 Task: Add Now Patchouli Oil to the cart.
Action: Mouse moved to (953, 352)
Screenshot: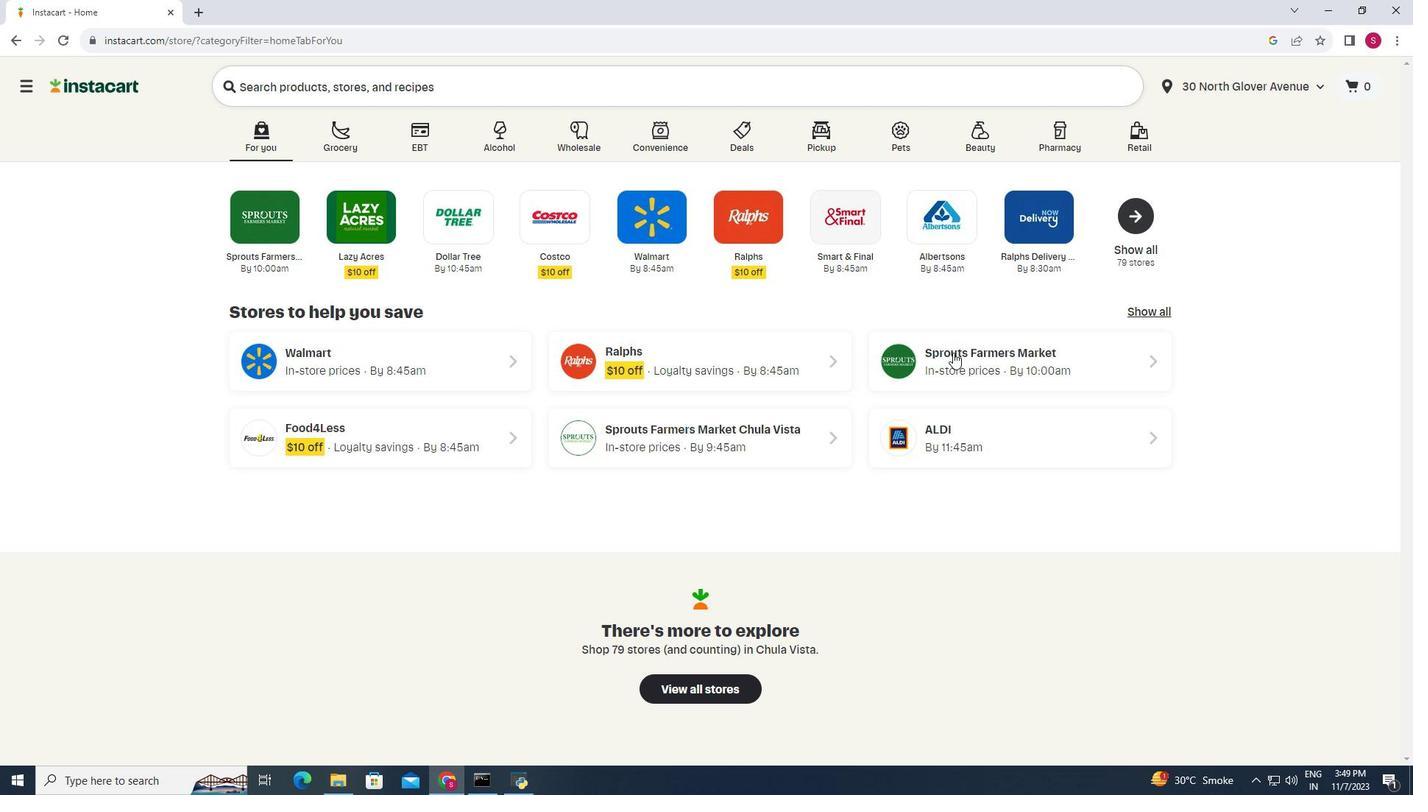 
Action: Mouse pressed left at (953, 352)
Screenshot: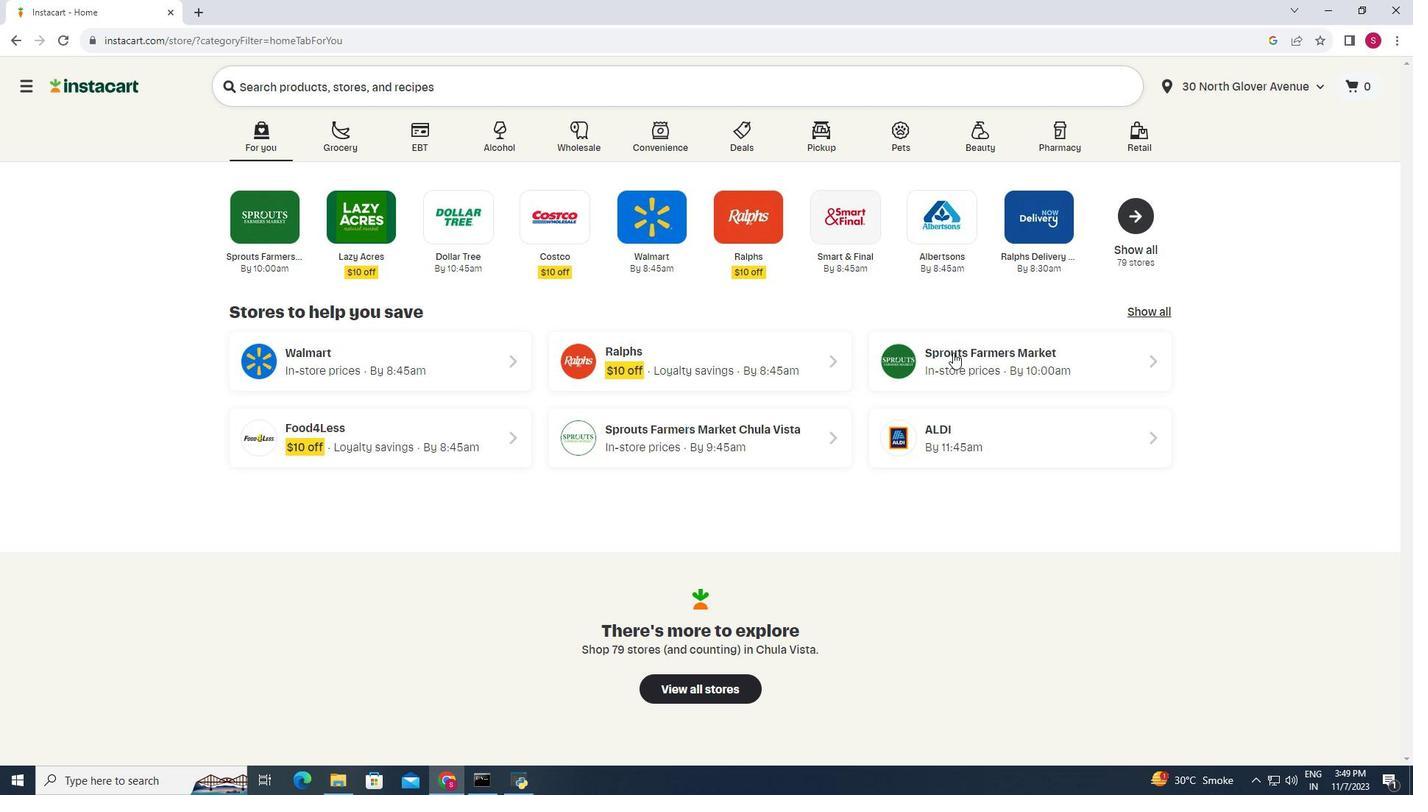 
Action: Mouse moved to (30, 522)
Screenshot: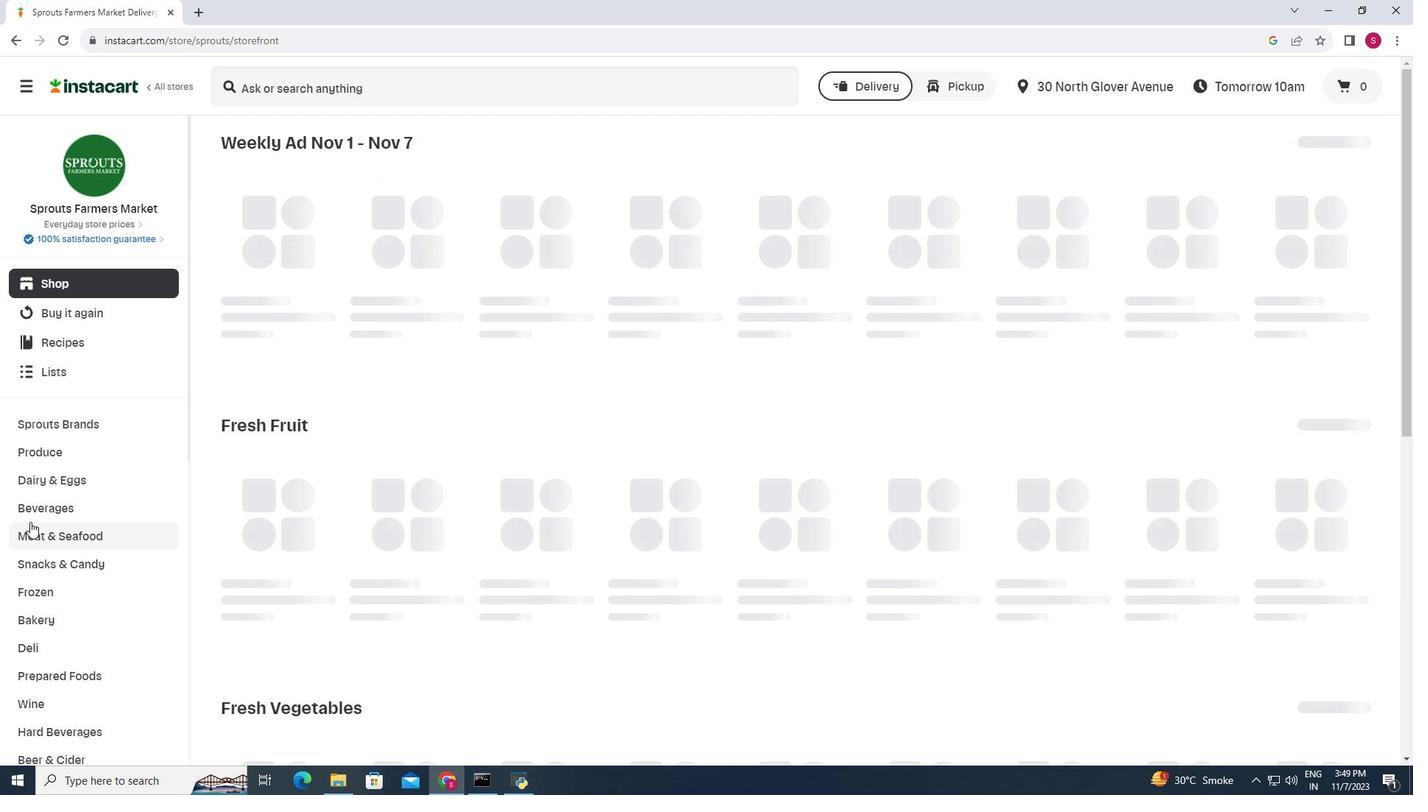
Action: Mouse scrolled (30, 521) with delta (0, 0)
Screenshot: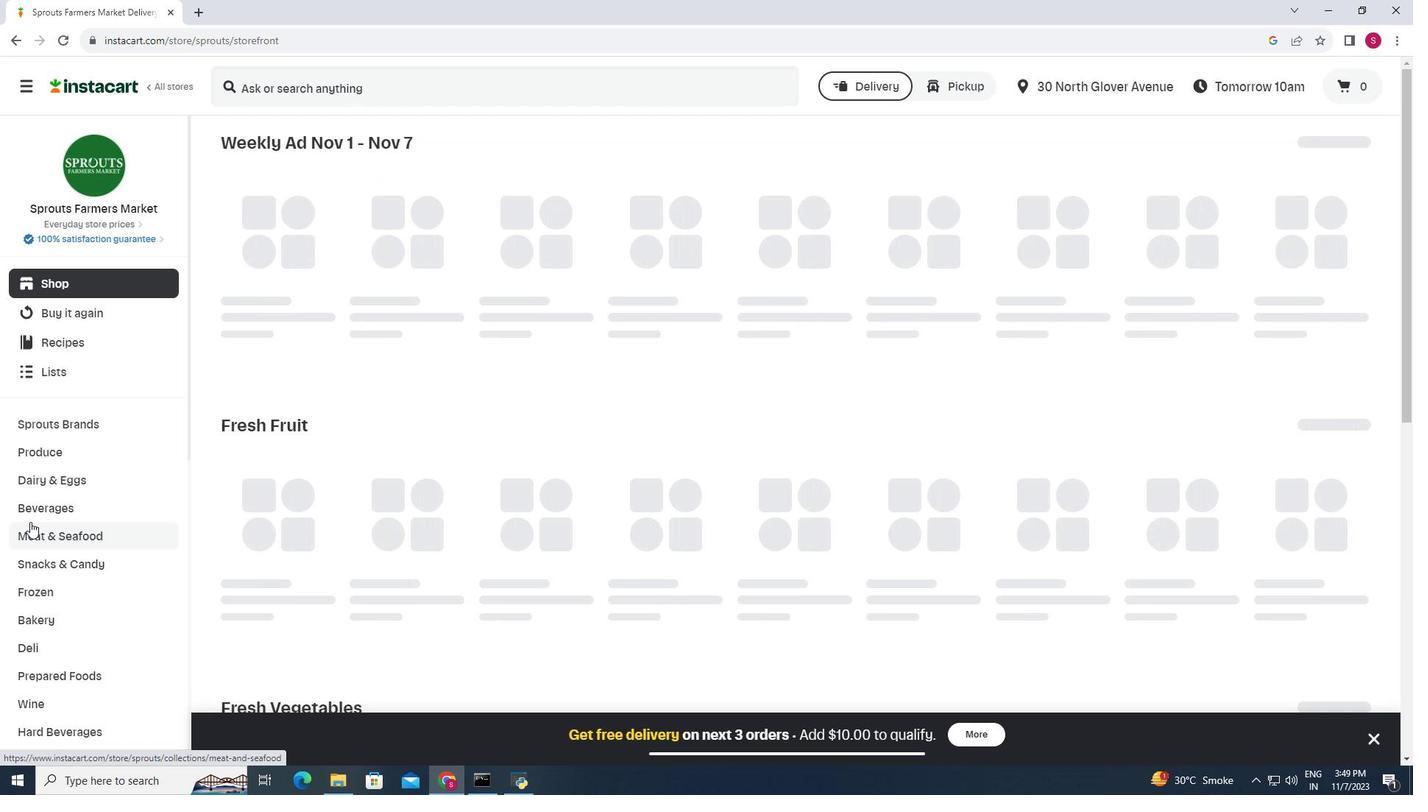 
Action: Mouse moved to (30, 521)
Screenshot: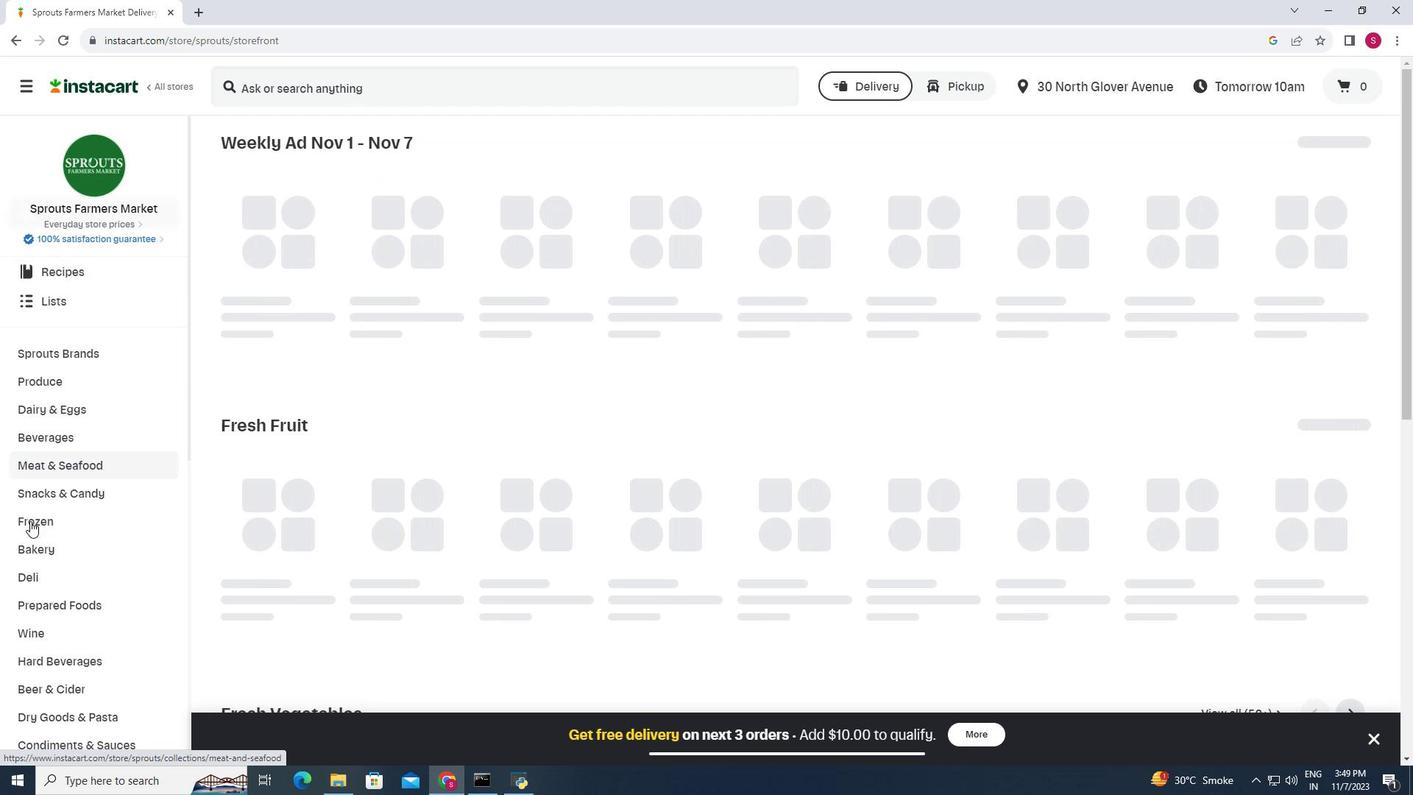 
Action: Mouse scrolled (30, 520) with delta (0, 0)
Screenshot: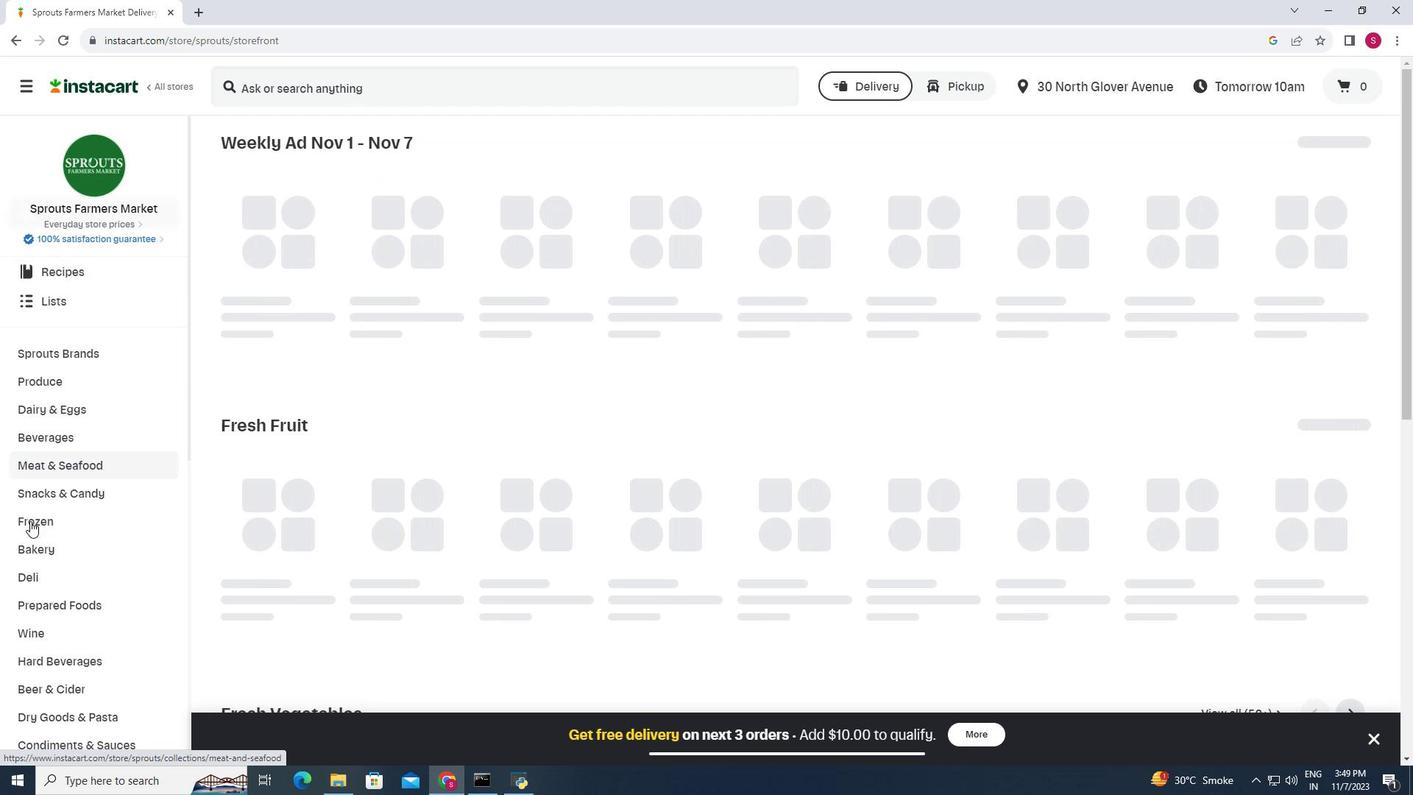 
Action: Mouse moved to (30, 521)
Screenshot: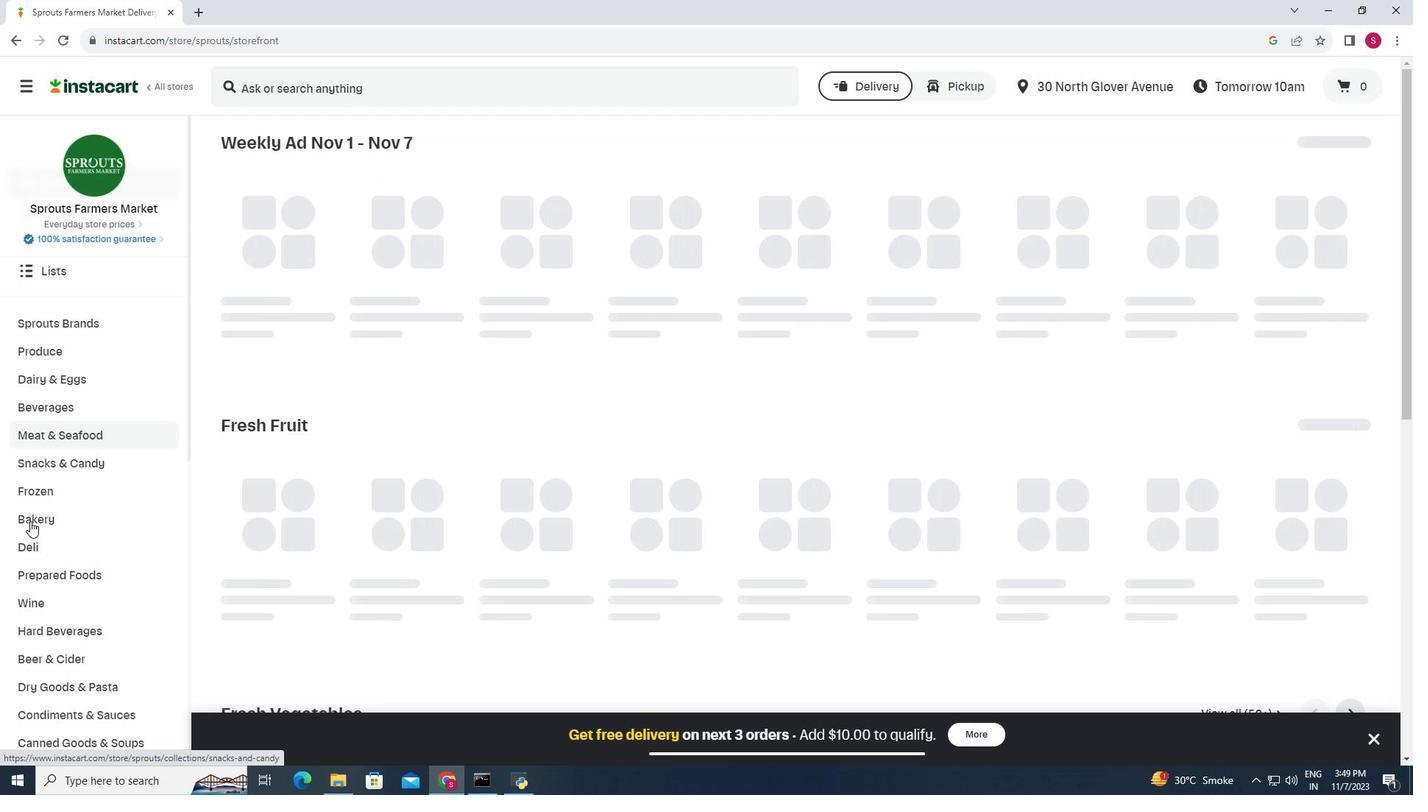 
Action: Mouse scrolled (30, 520) with delta (0, 0)
Screenshot: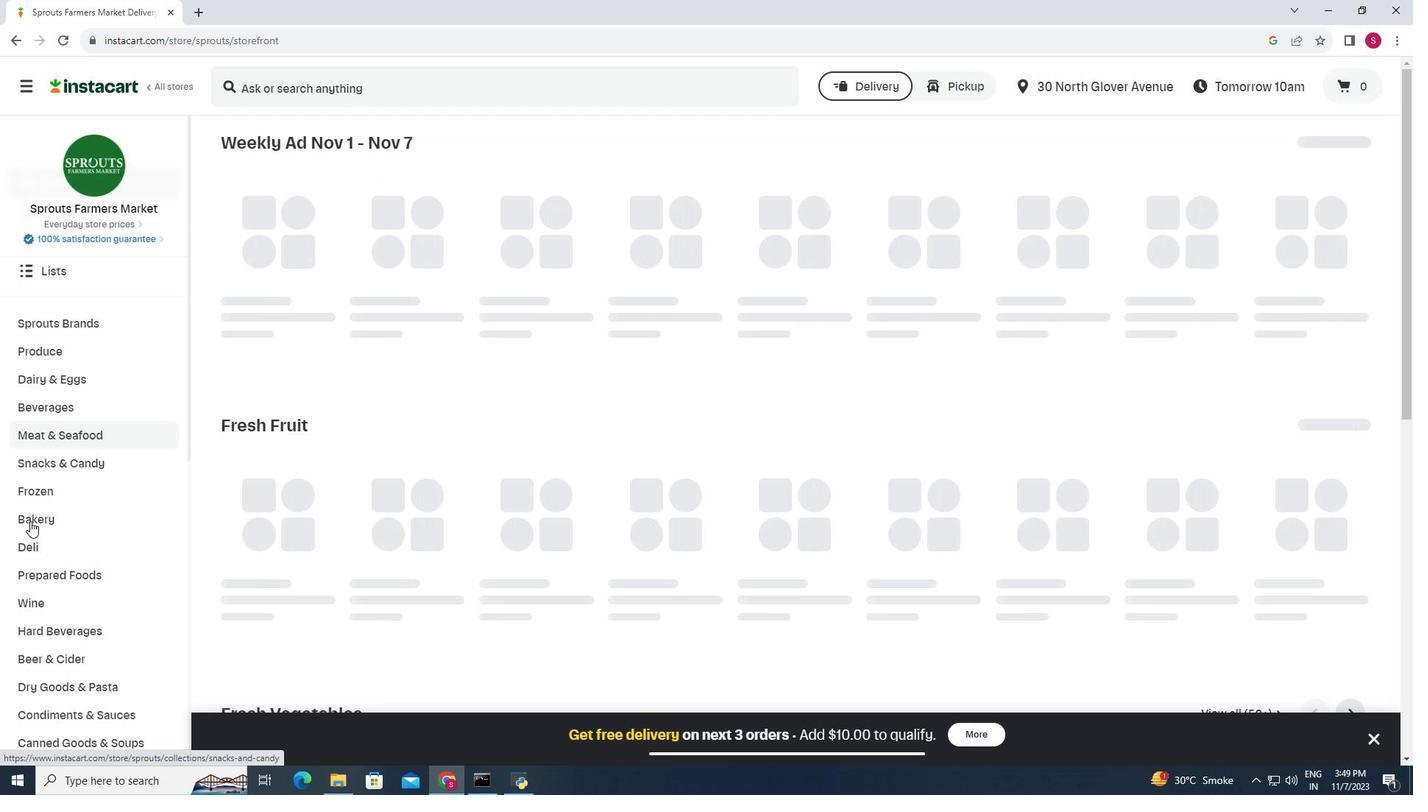 
Action: Mouse moved to (33, 519)
Screenshot: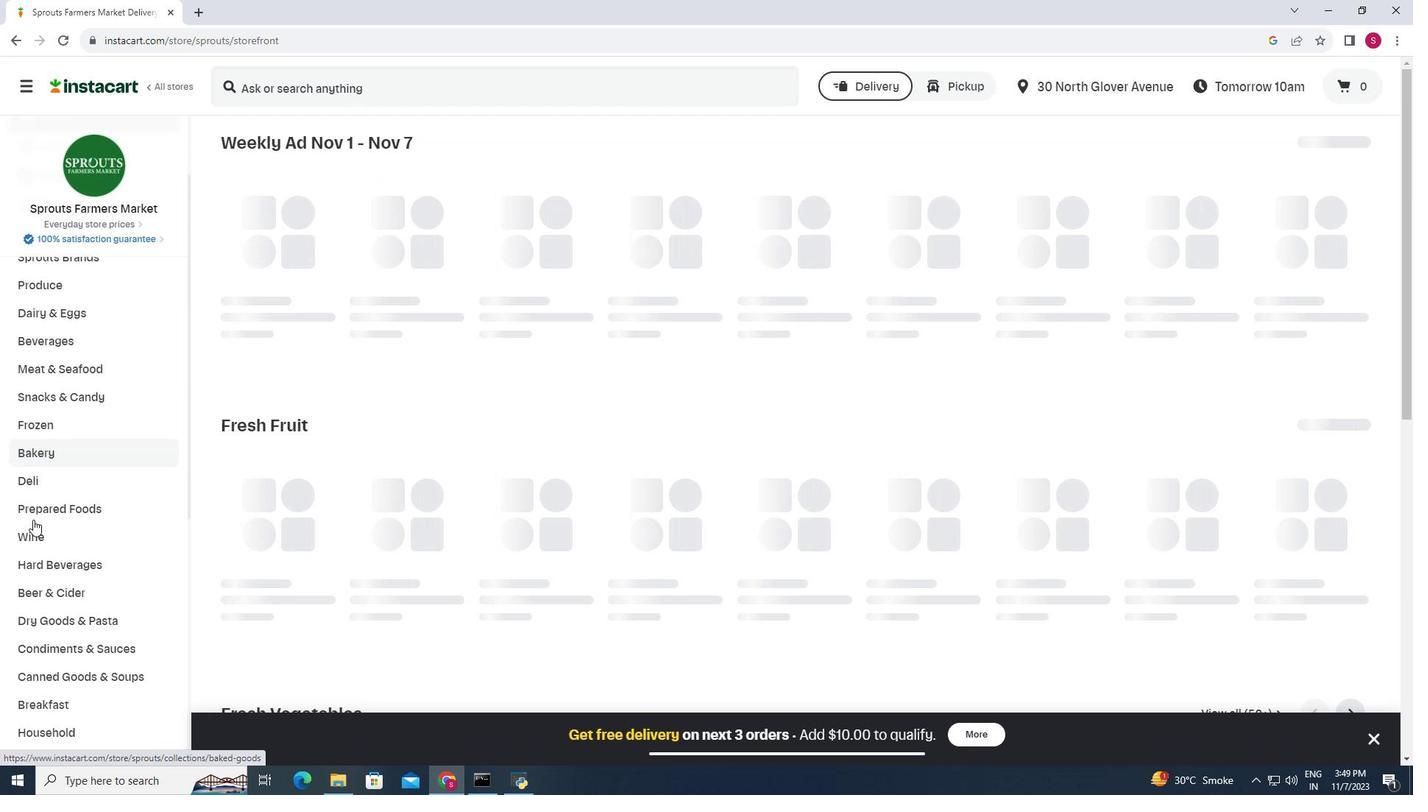 
Action: Mouse scrolled (33, 519) with delta (0, 0)
Screenshot: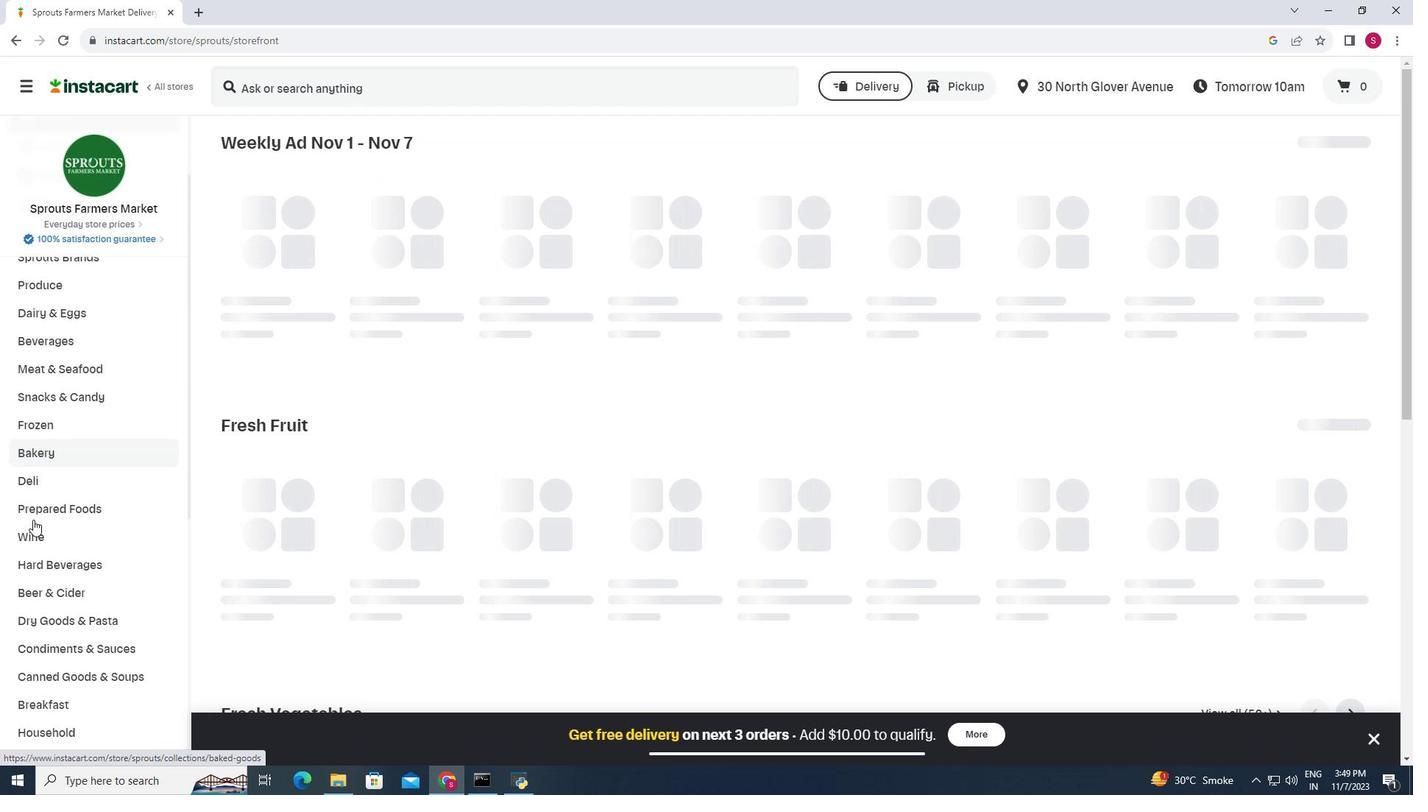 
Action: Mouse moved to (50, 599)
Screenshot: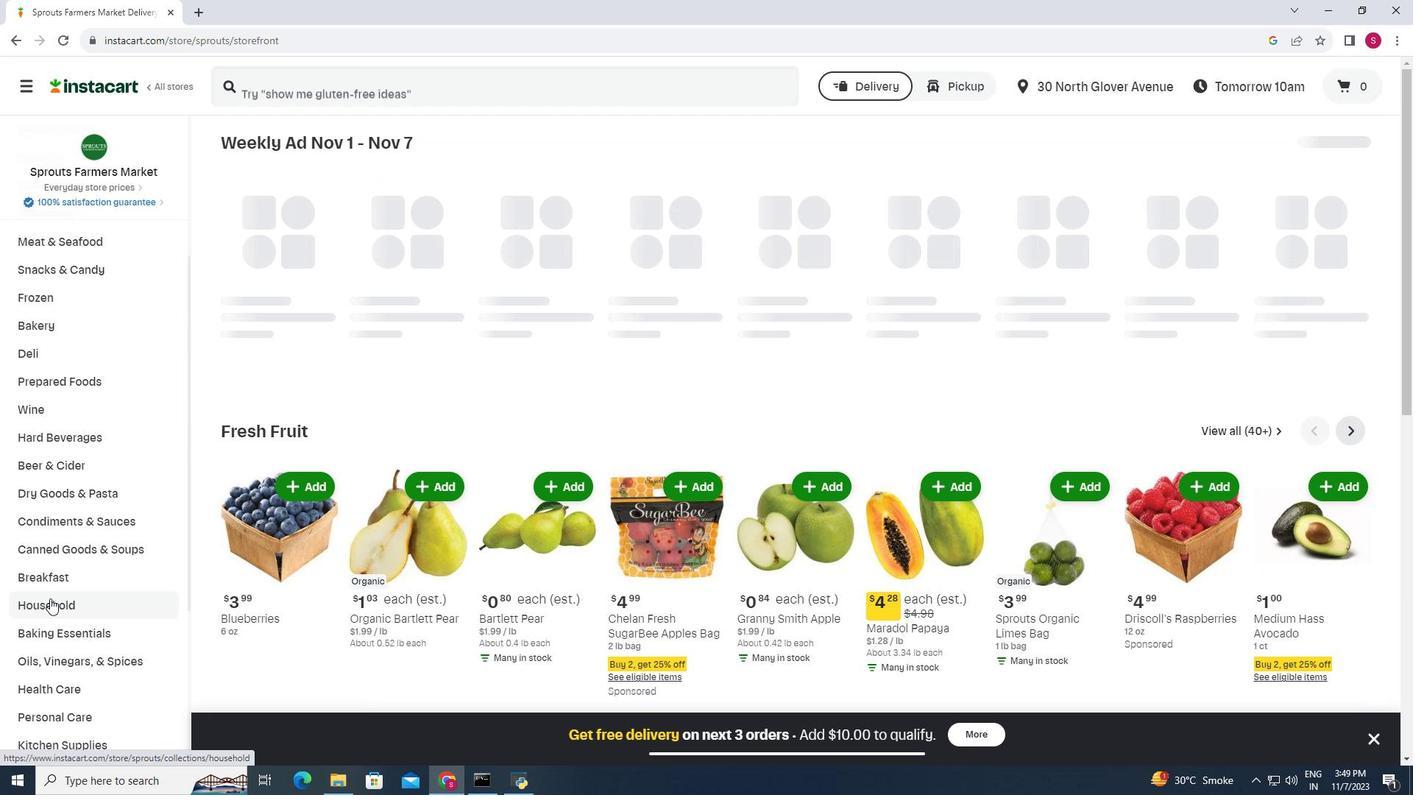 
Action: Mouse pressed left at (50, 599)
Screenshot: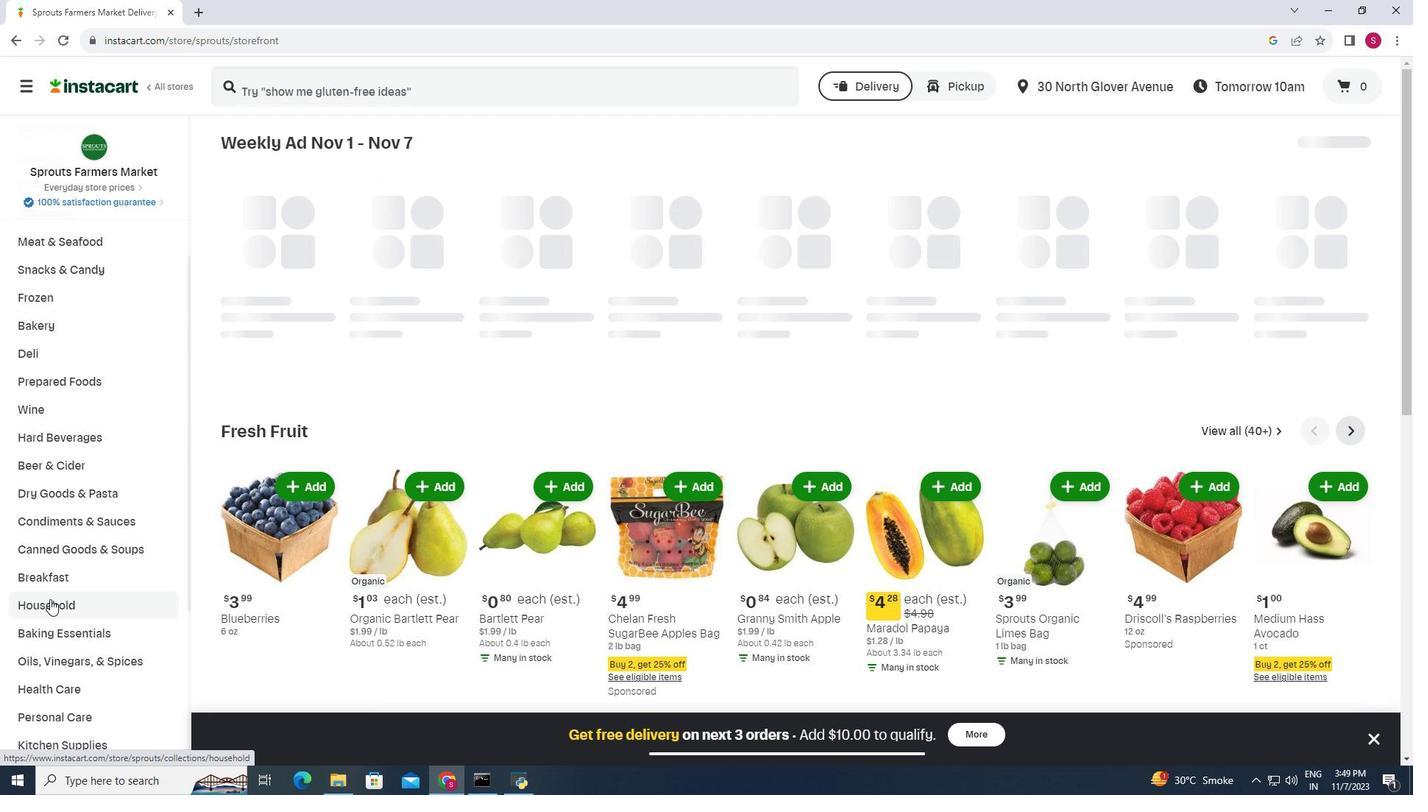 
Action: Mouse moved to (787, 191)
Screenshot: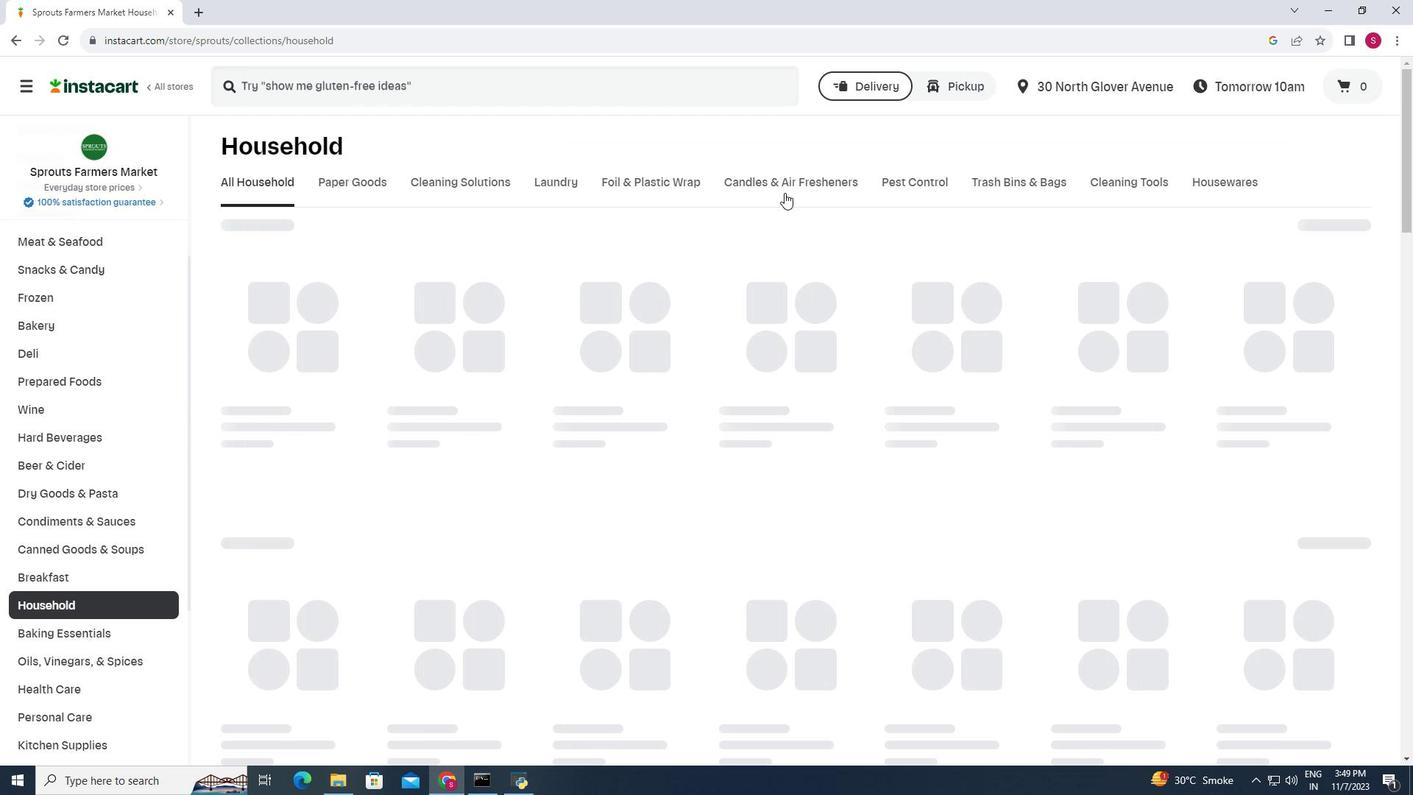 
Action: Mouse pressed left at (787, 191)
Screenshot: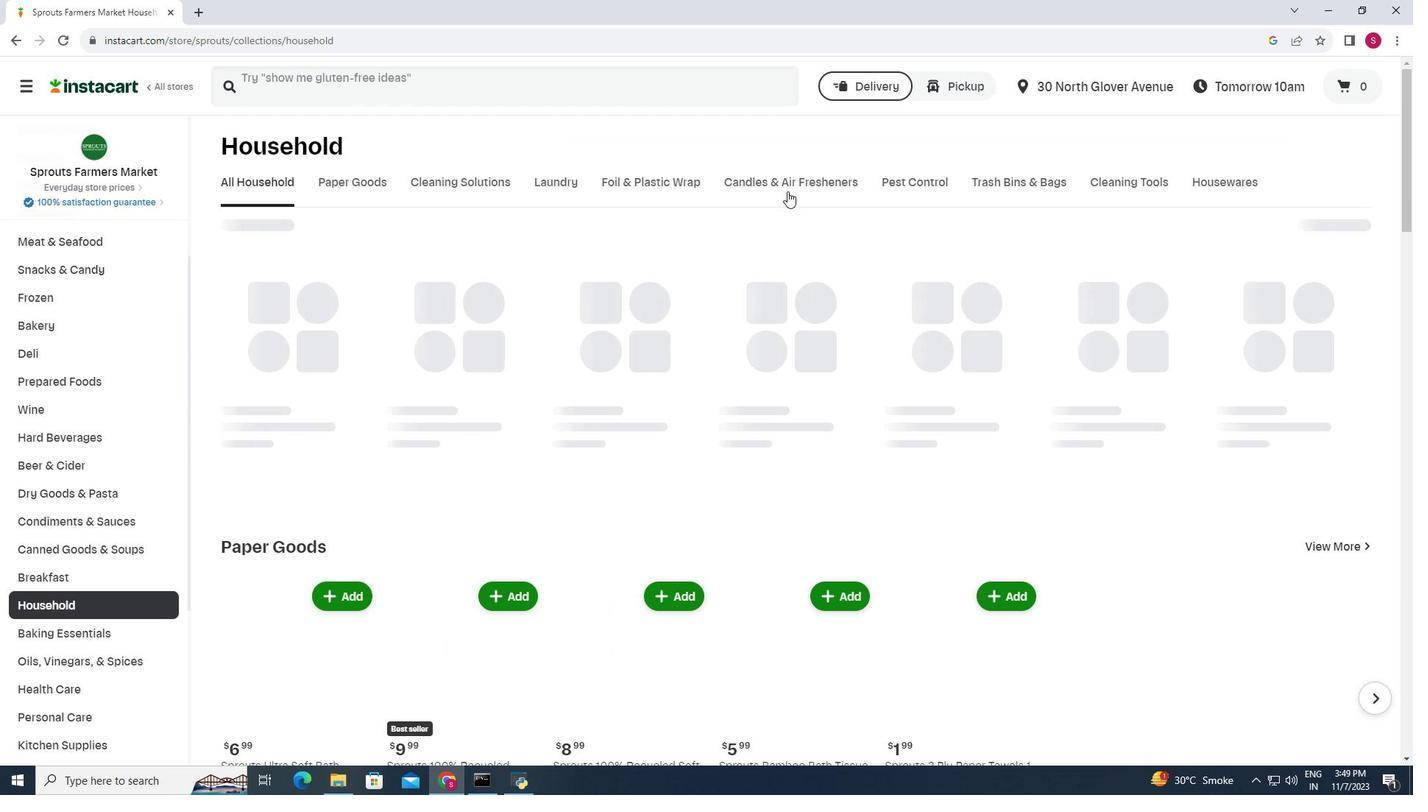 
Action: Mouse moved to (356, 92)
Screenshot: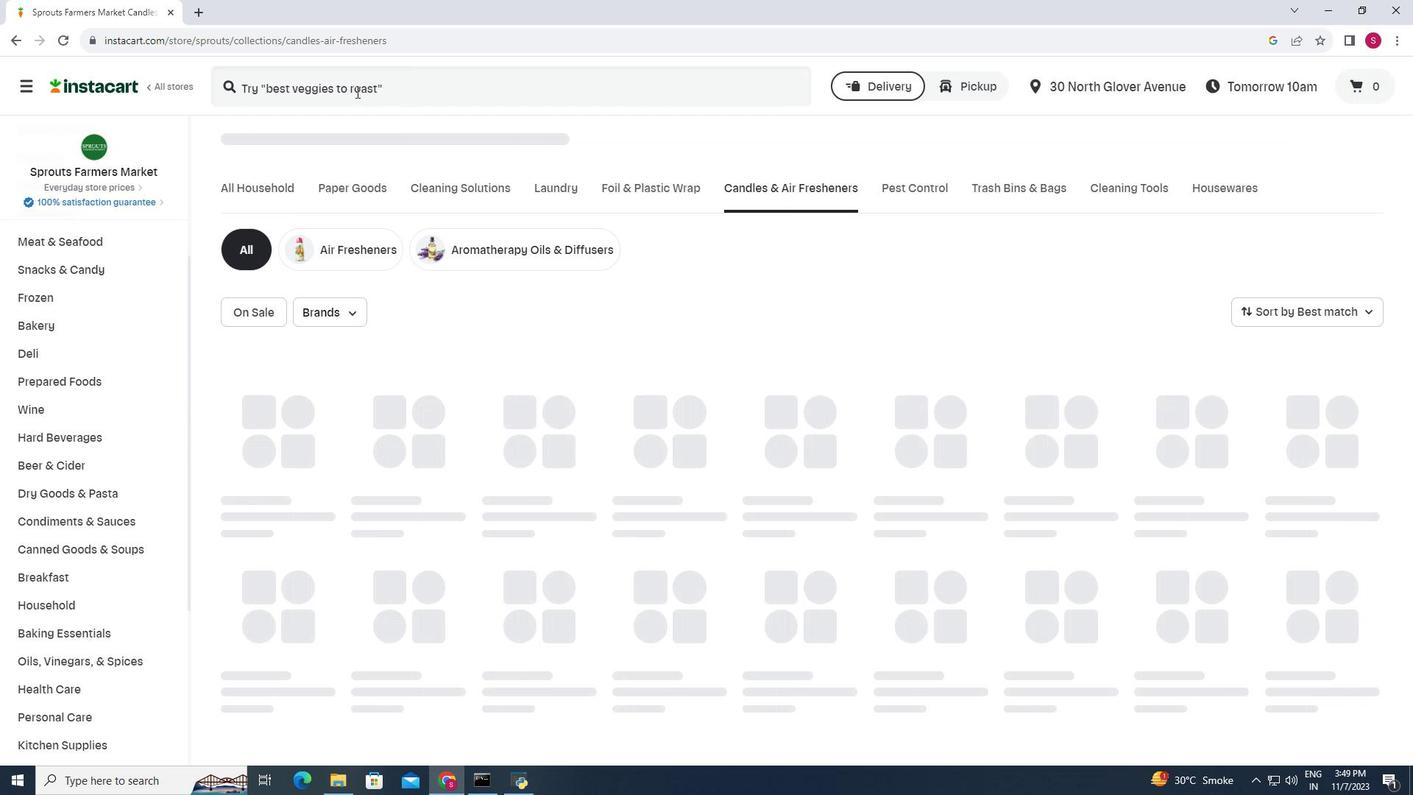 
Action: Mouse pressed left at (356, 92)
Screenshot: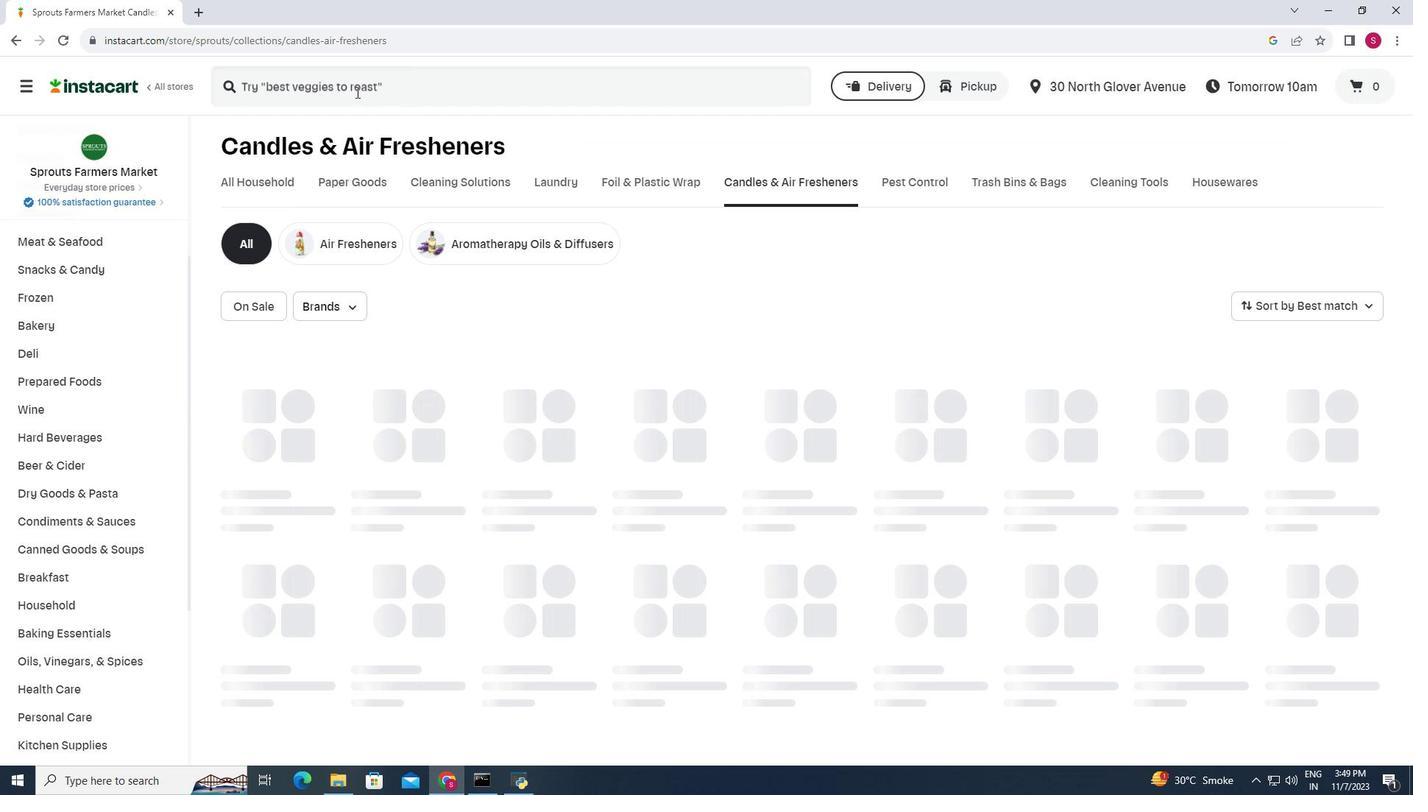 
Action: Mouse moved to (354, 91)
Screenshot: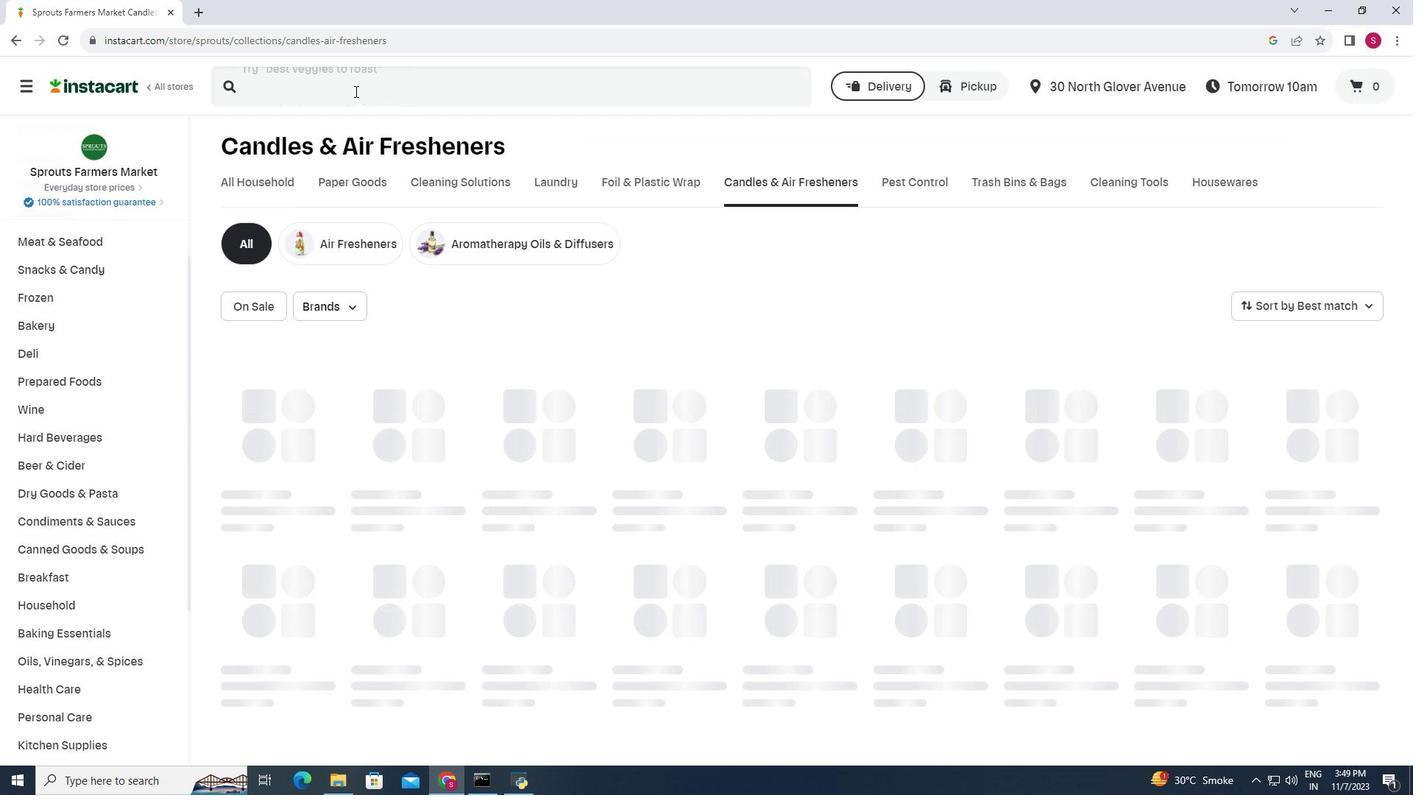 
Action: Key pressed <Key.shift>Now<Key.space><Key.shift><Key.shift><Key.shift><Key.shift>PAtchouli<Key.space><Key.shift>Oil<Key.enter>
Screenshot: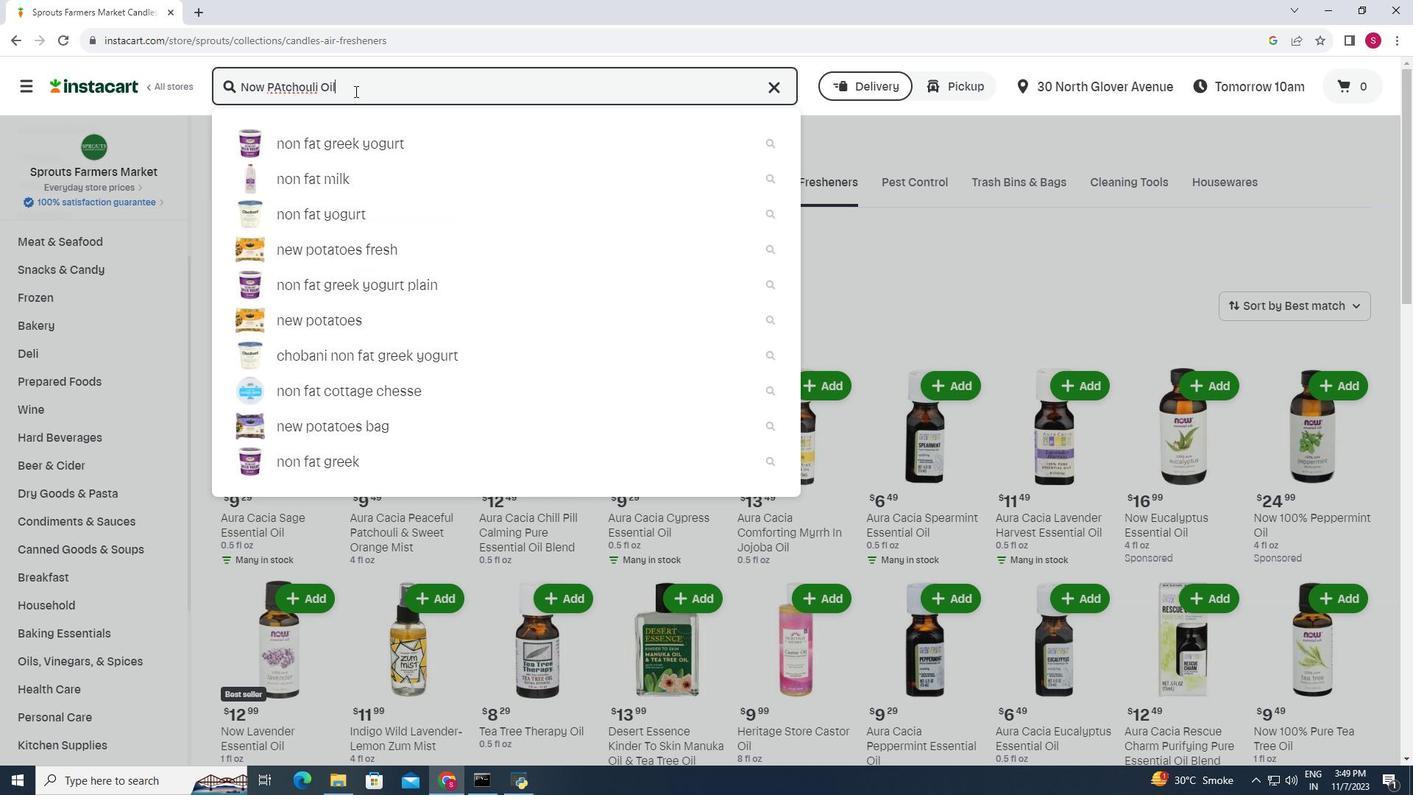 
Action: Mouse moved to (881, 203)
Screenshot: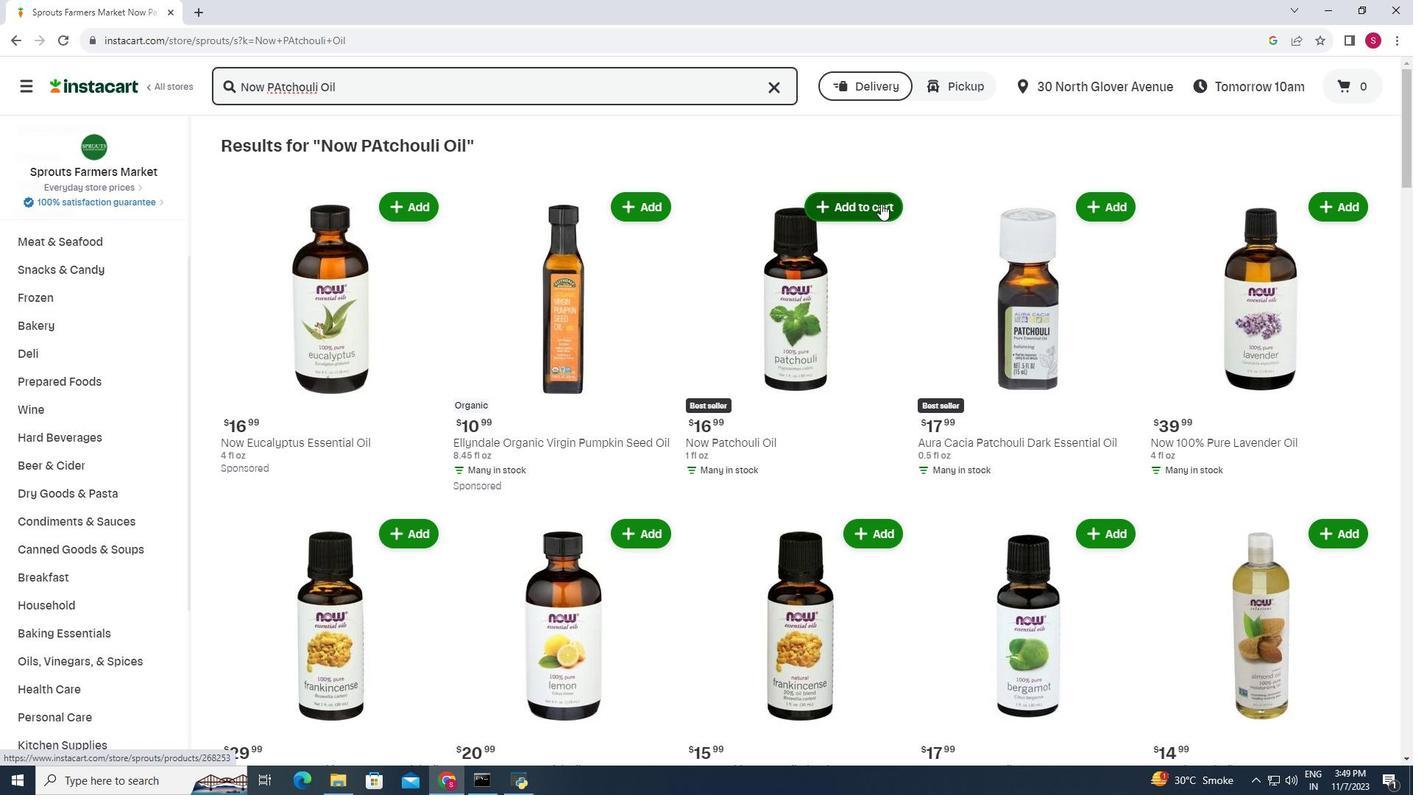 
Action: Mouse pressed left at (881, 203)
Screenshot: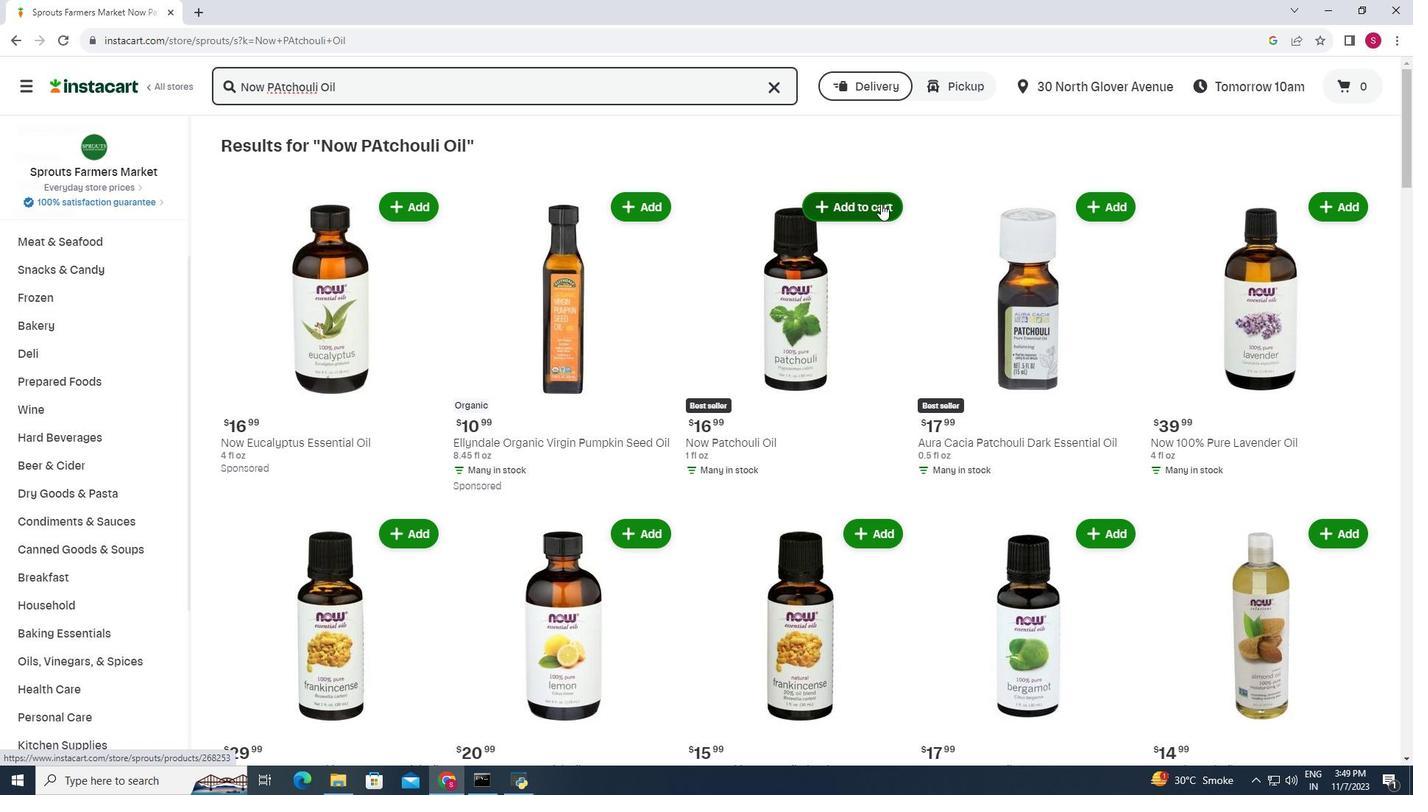 
Action: Mouse moved to (746, 166)
Screenshot: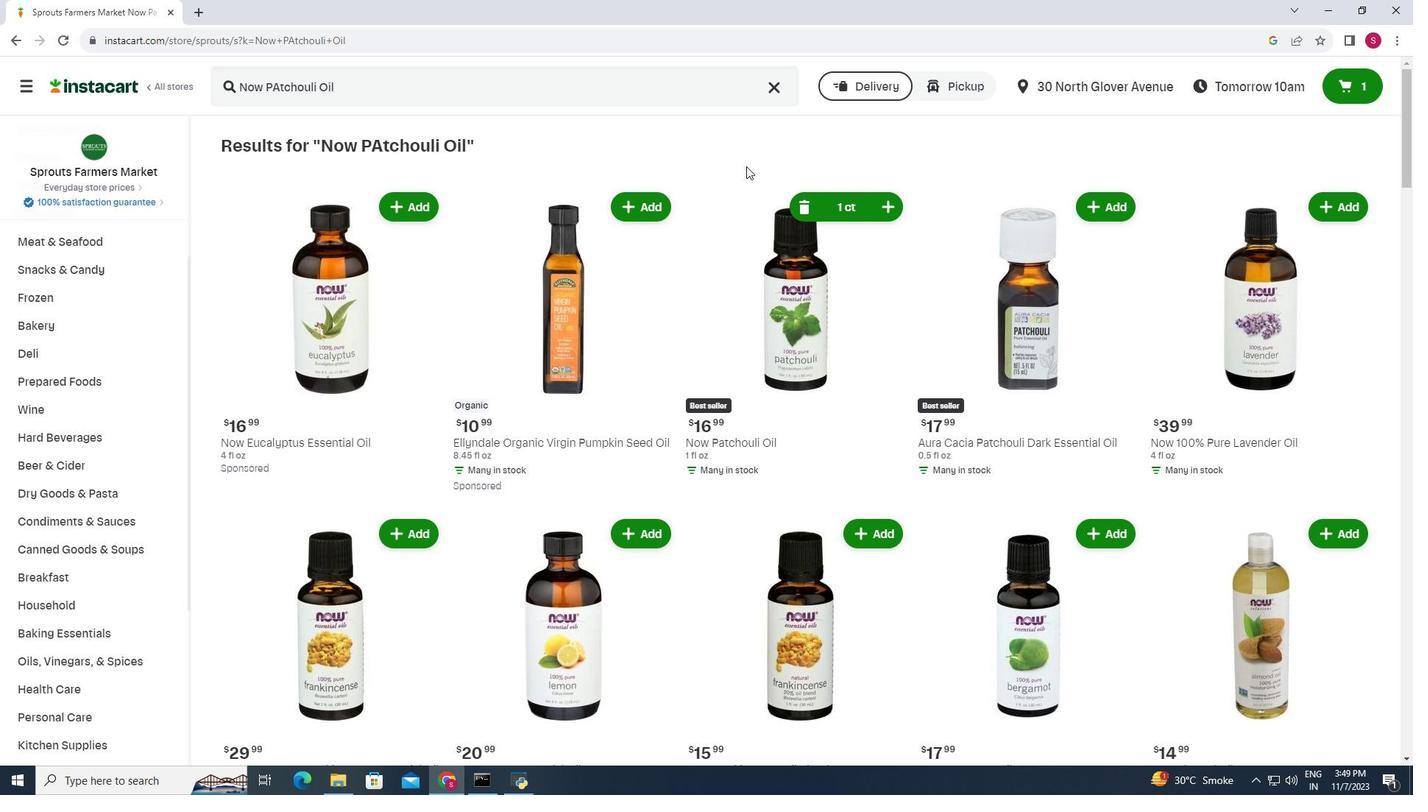 
